 Task: Add Dates with Start Date as Jul 01 2023 and Due Date as Jul 31 2023 to Card Card0004 in Board Board0001 in Development in Trello
Action: Mouse moved to (644, 32)
Screenshot: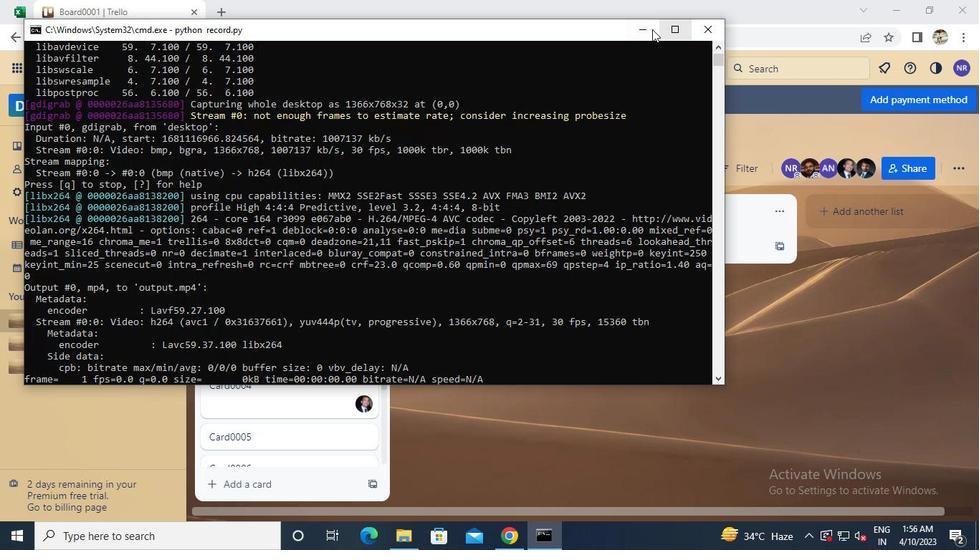 
Action: Mouse pressed left at (644, 32)
Screenshot: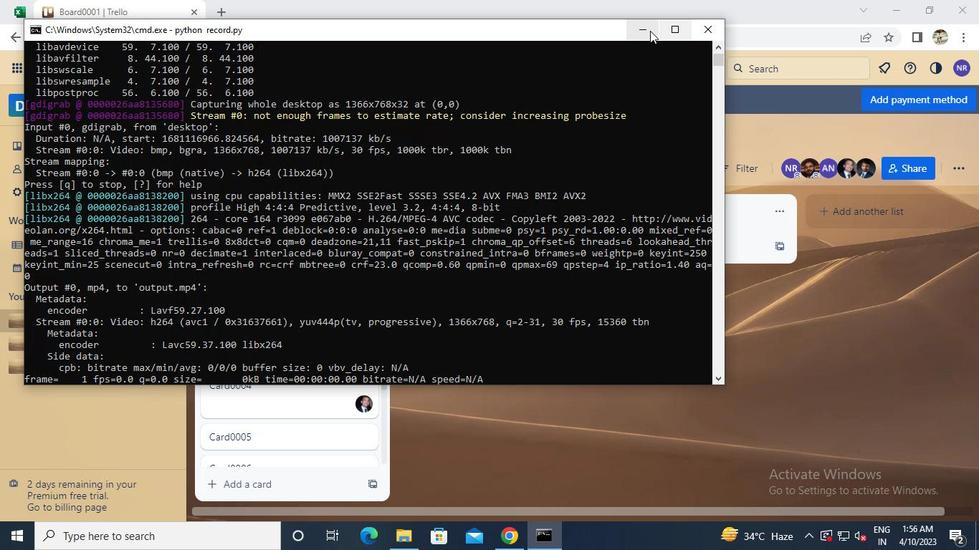 
Action: Mouse moved to (357, 372)
Screenshot: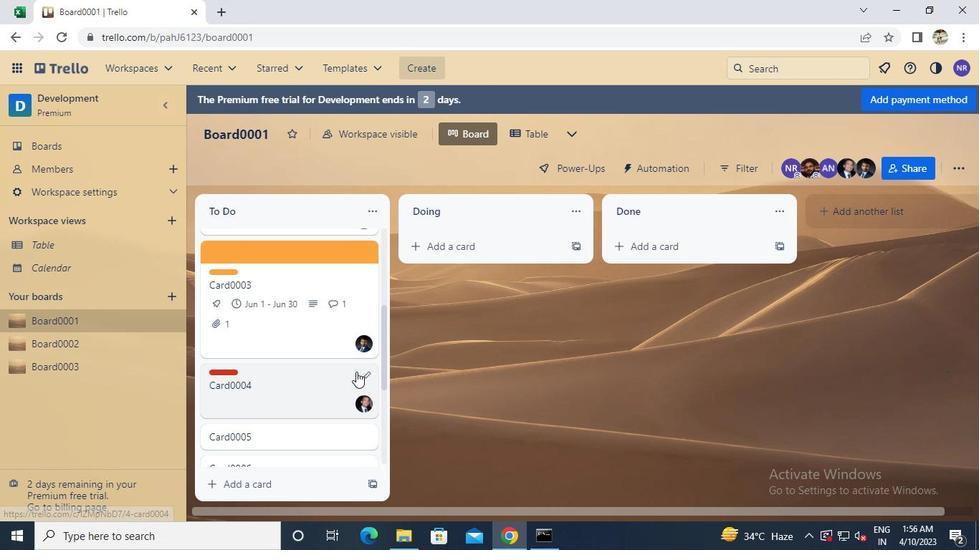 
Action: Mouse pressed left at (357, 372)
Screenshot: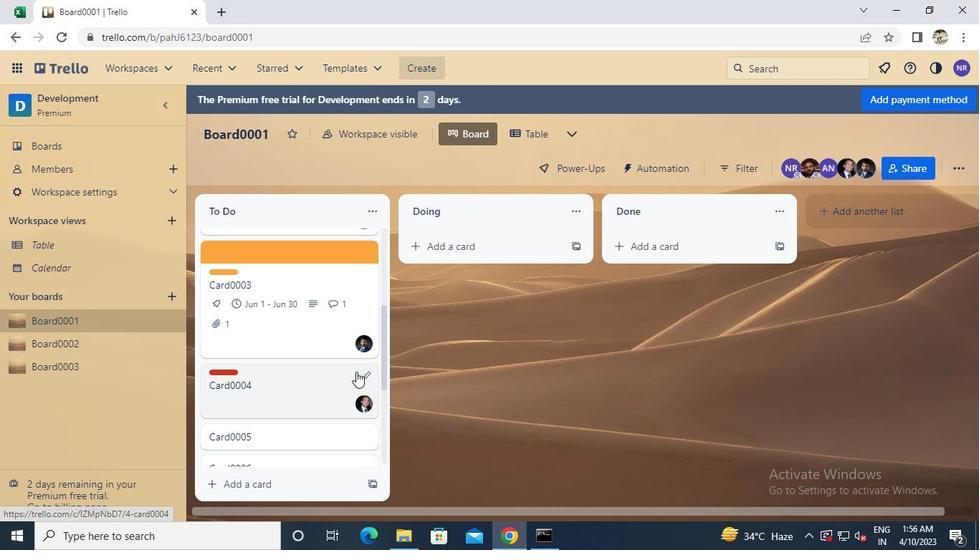 
Action: Mouse moved to (395, 438)
Screenshot: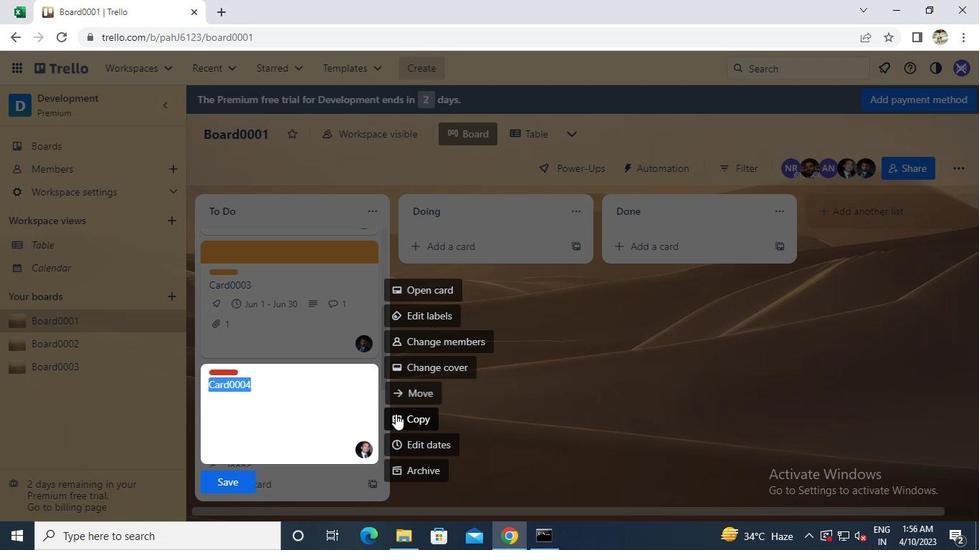 
Action: Mouse pressed left at (395, 438)
Screenshot: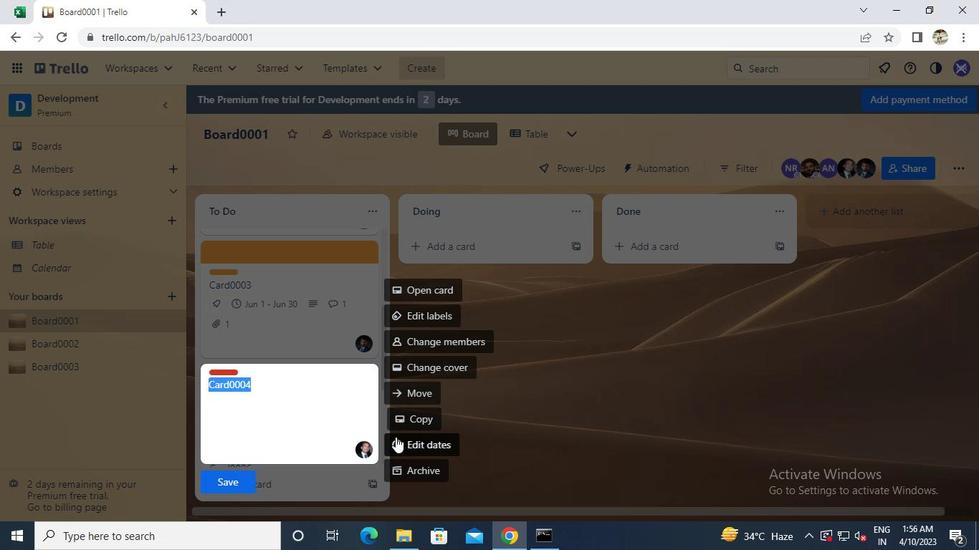 
Action: Mouse moved to (402, 357)
Screenshot: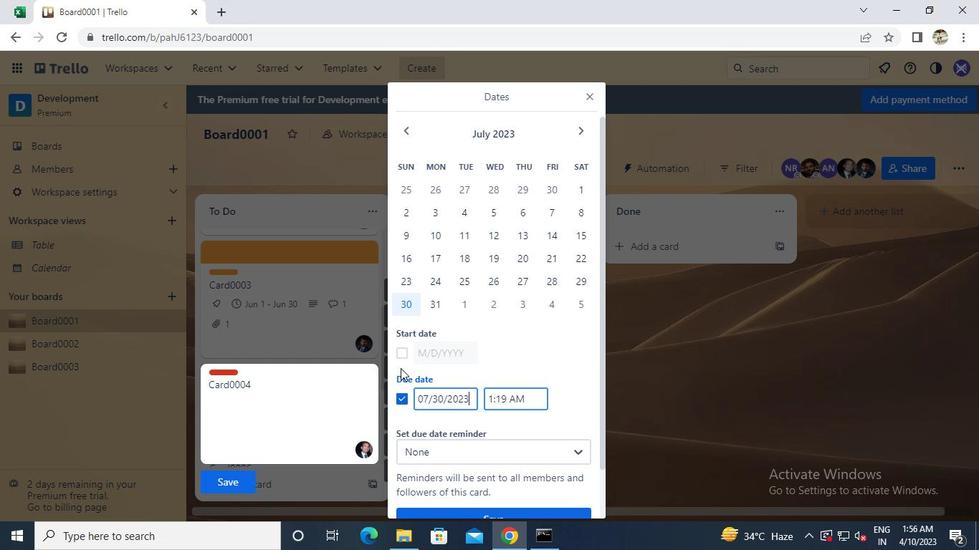 
Action: Mouse pressed left at (402, 357)
Screenshot: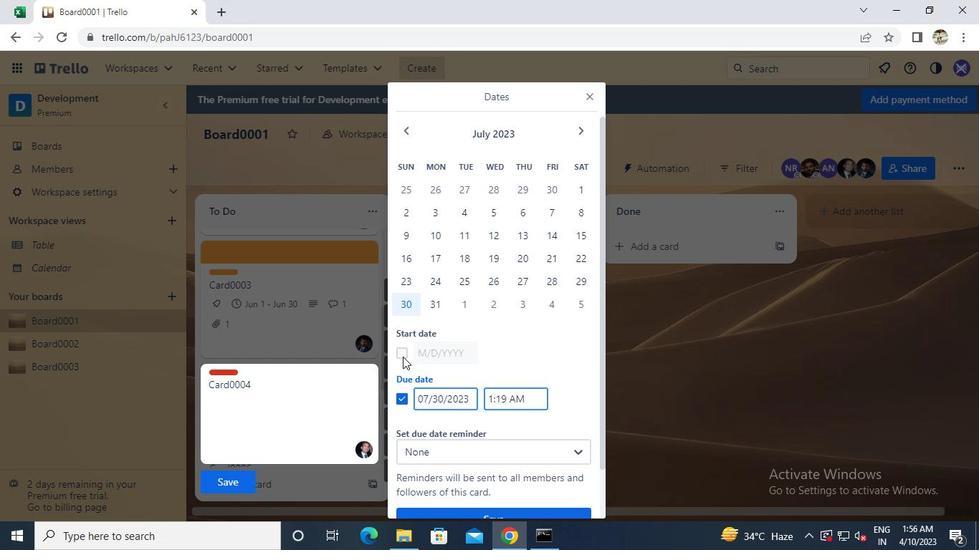 
Action: Mouse moved to (577, 182)
Screenshot: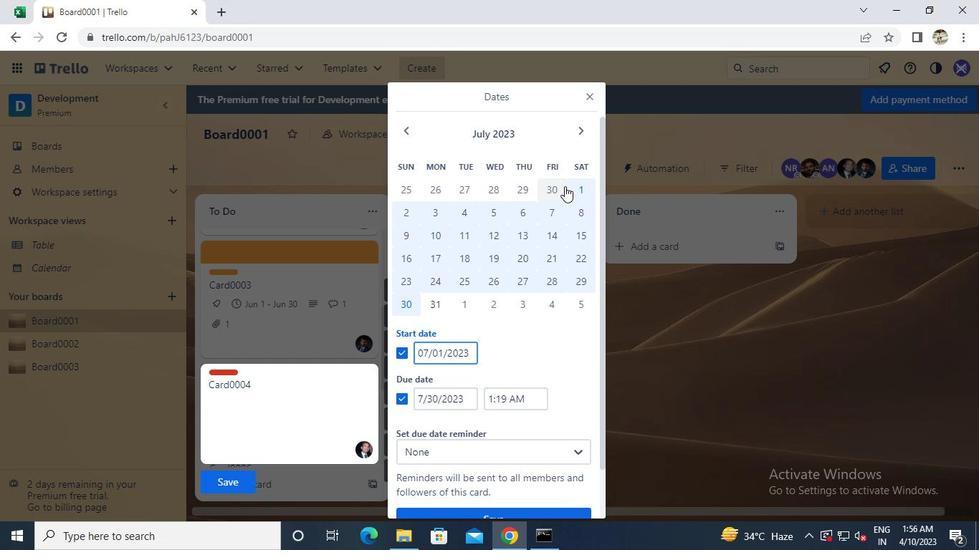 
Action: Mouse pressed left at (577, 182)
Screenshot: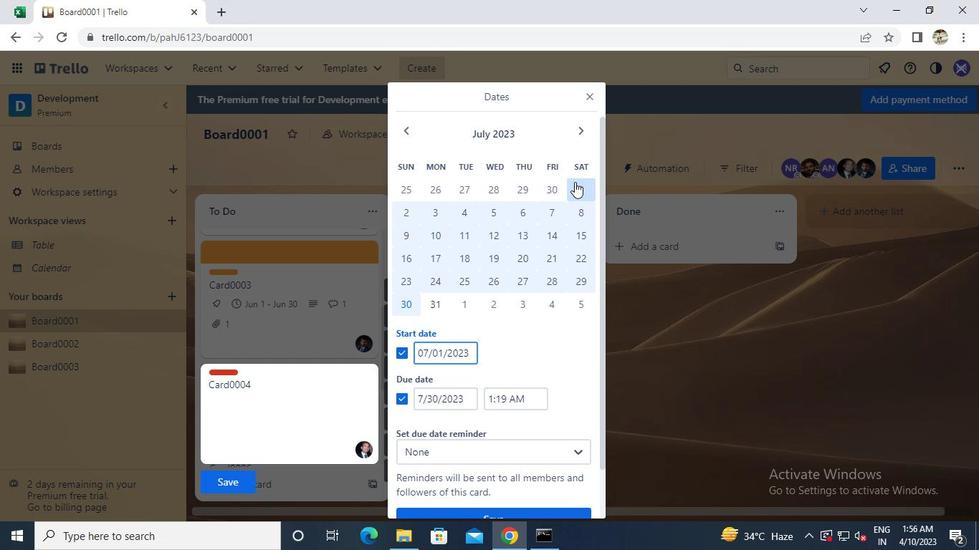 
Action: Mouse moved to (440, 306)
Screenshot: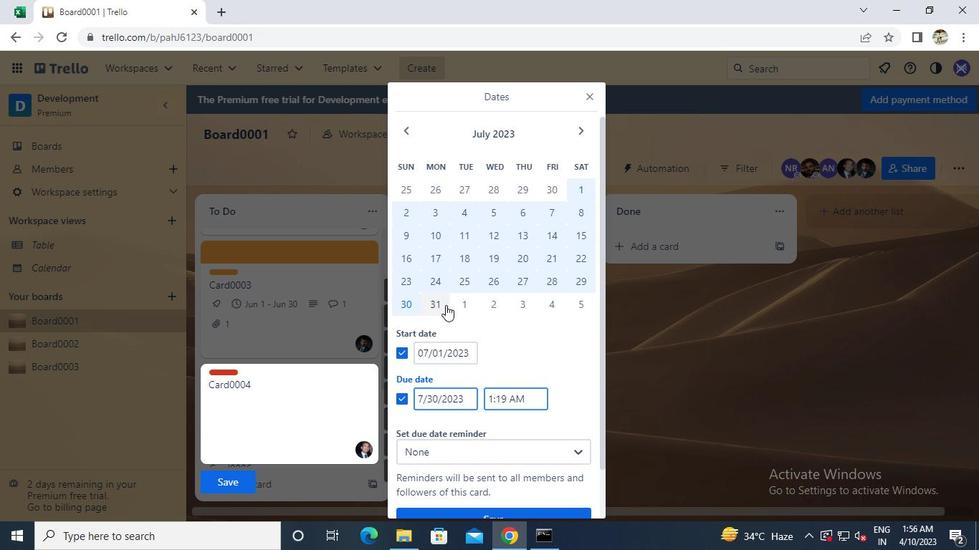 
Action: Mouse pressed left at (440, 306)
Screenshot: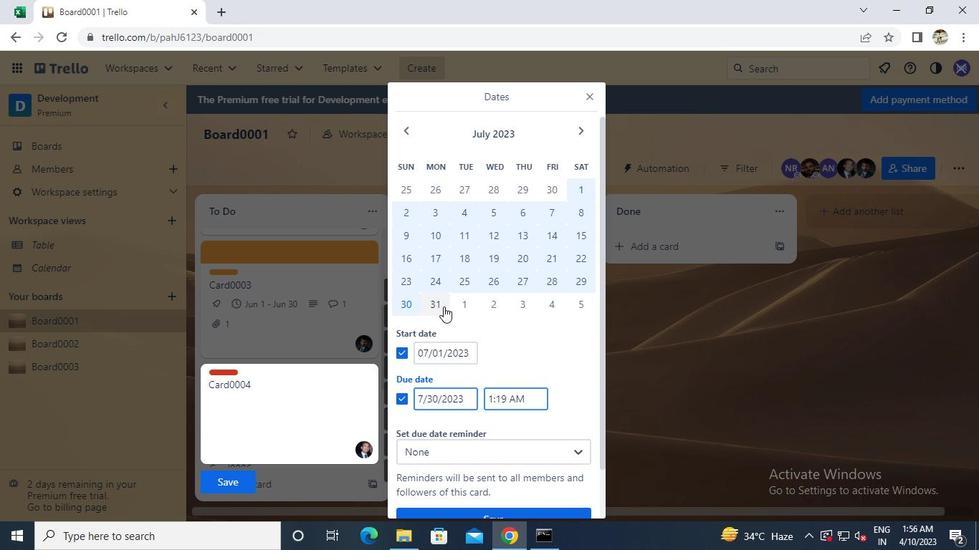 
Action: Mouse moved to (455, 465)
Screenshot: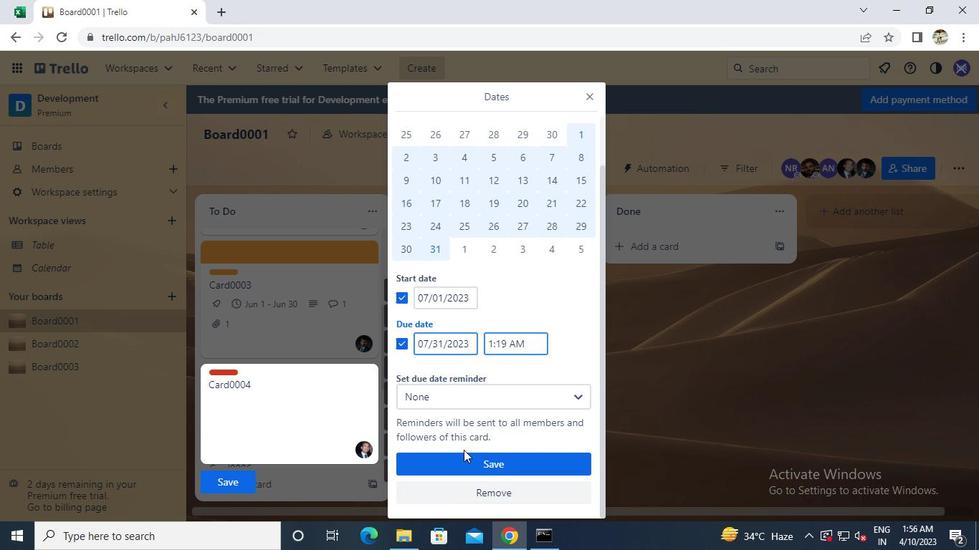 
Action: Mouse pressed left at (455, 465)
Screenshot: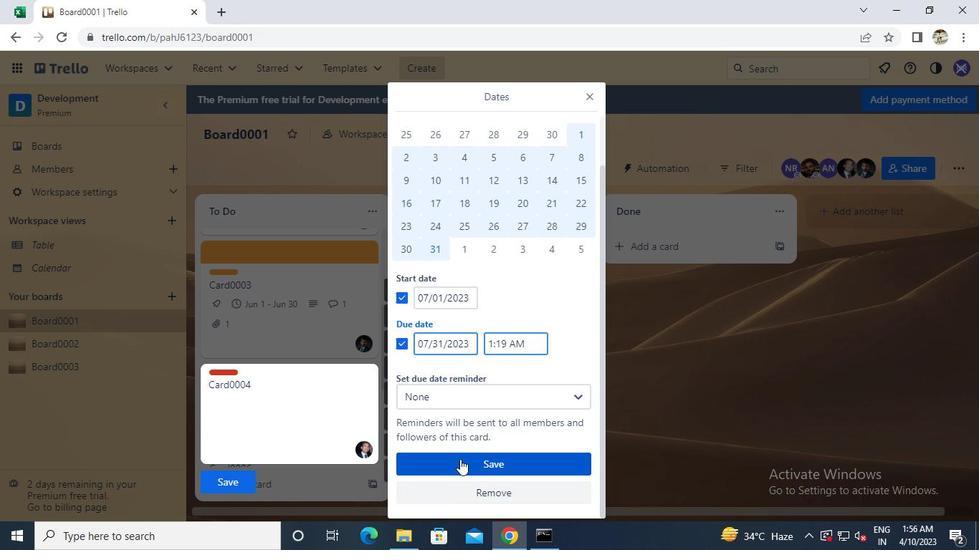 
Action: Mouse moved to (237, 479)
Screenshot: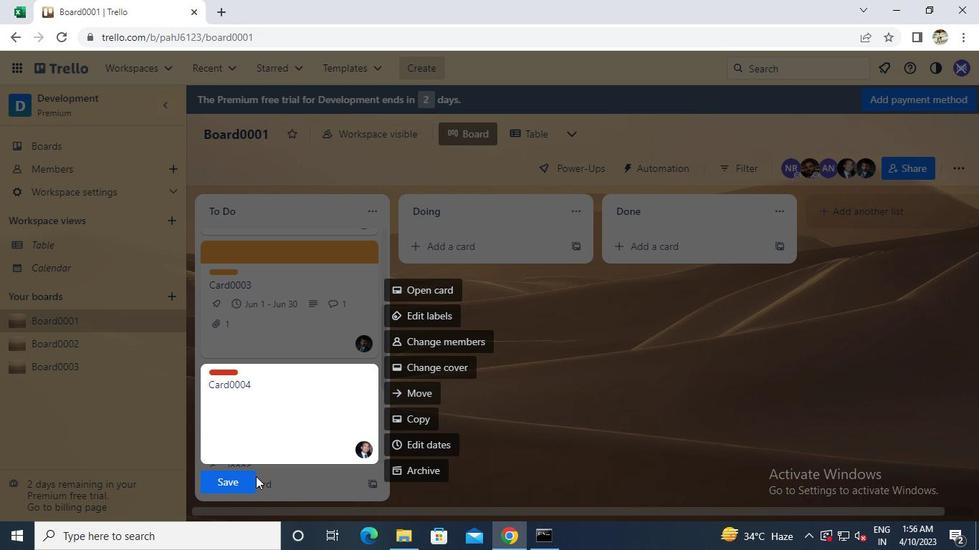 
Action: Mouse pressed left at (237, 479)
Screenshot: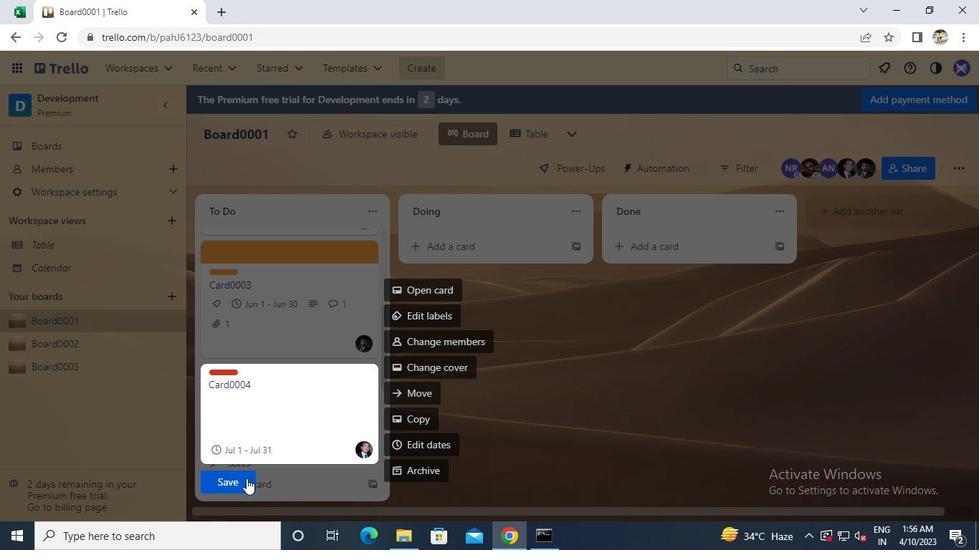 
Action: Mouse moved to (551, 535)
Screenshot: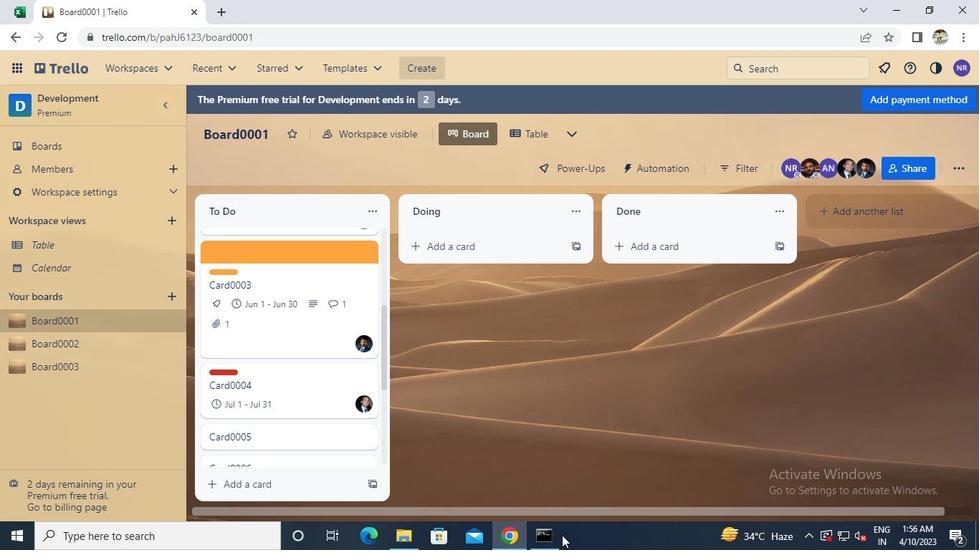 
Action: Mouse pressed left at (551, 535)
Screenshot: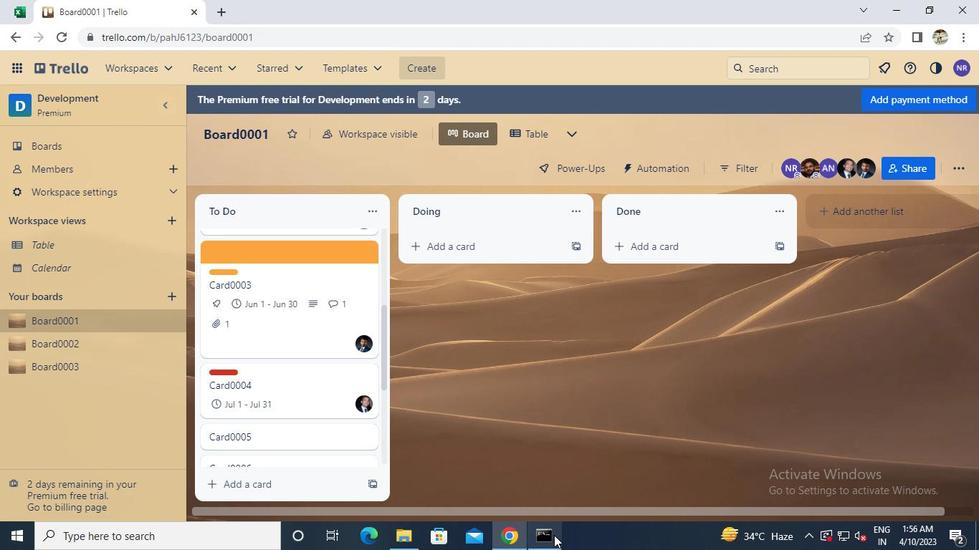 
Action: Mouse moved to (706, 32)
Screenshot: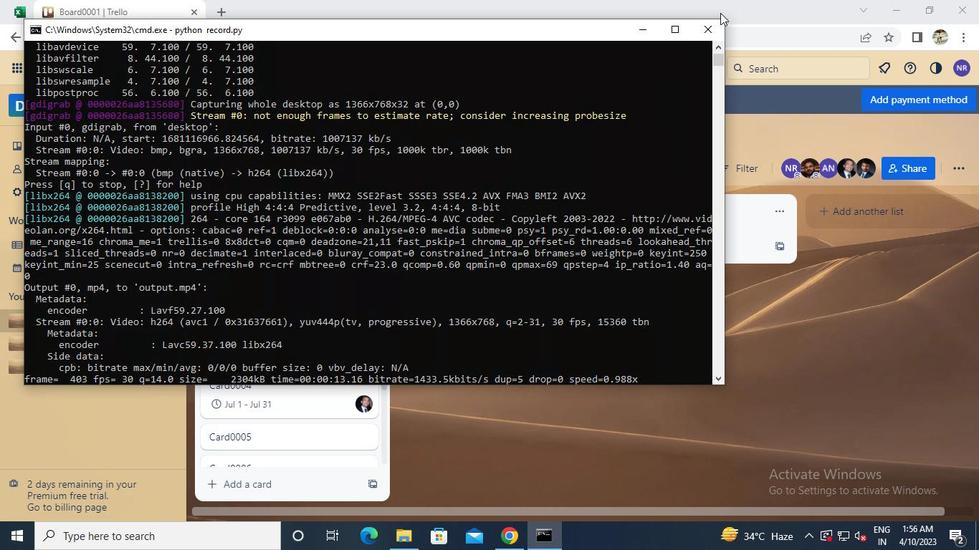 
Action: Mouse pressed left at (706, 32)
Screenshot: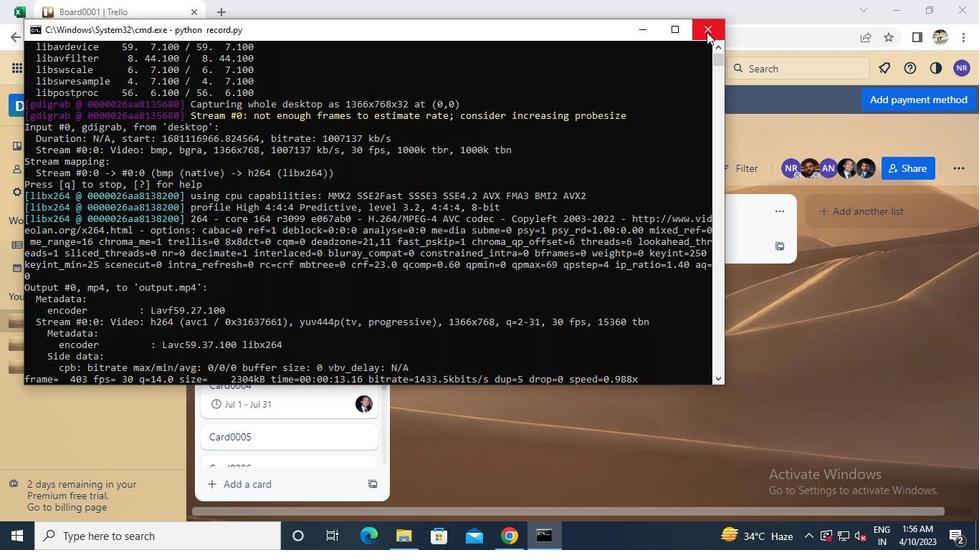 
